 Task: Search for the email with the subject Invoice follow-up logged in from softage.1@softage.net with the filter, email from softage.2@softage.net and a new filter,  Star it
Action: Mouse moved to (850, 90)
Screenshot: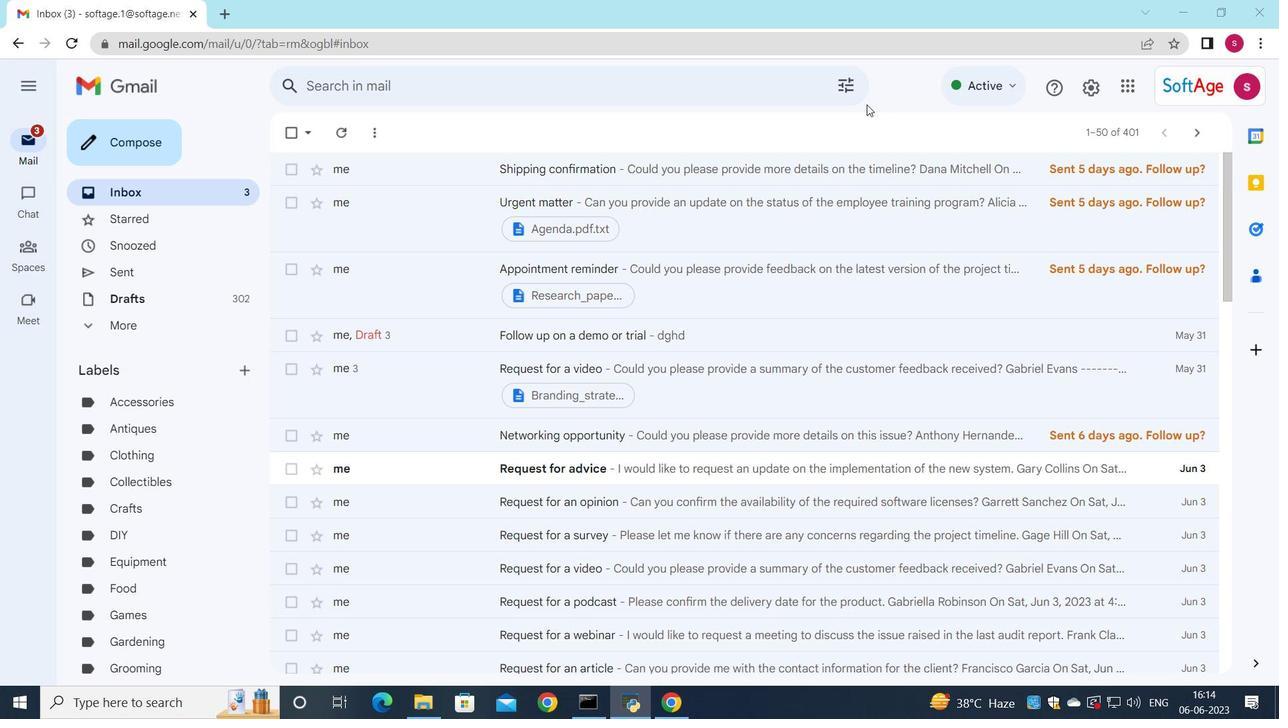 
Action: Mouse pressed left at (850, 90)
Screenshot: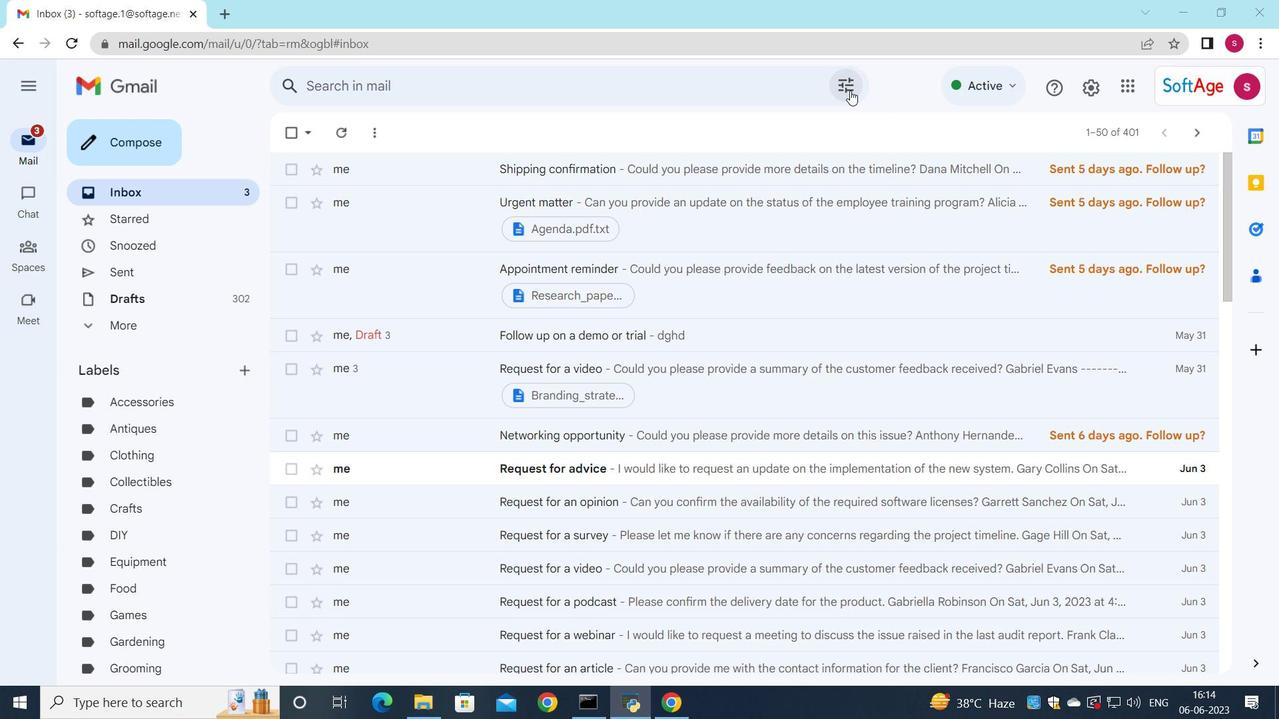 
Action: Mouse moved to (774, 173)
Screenshot: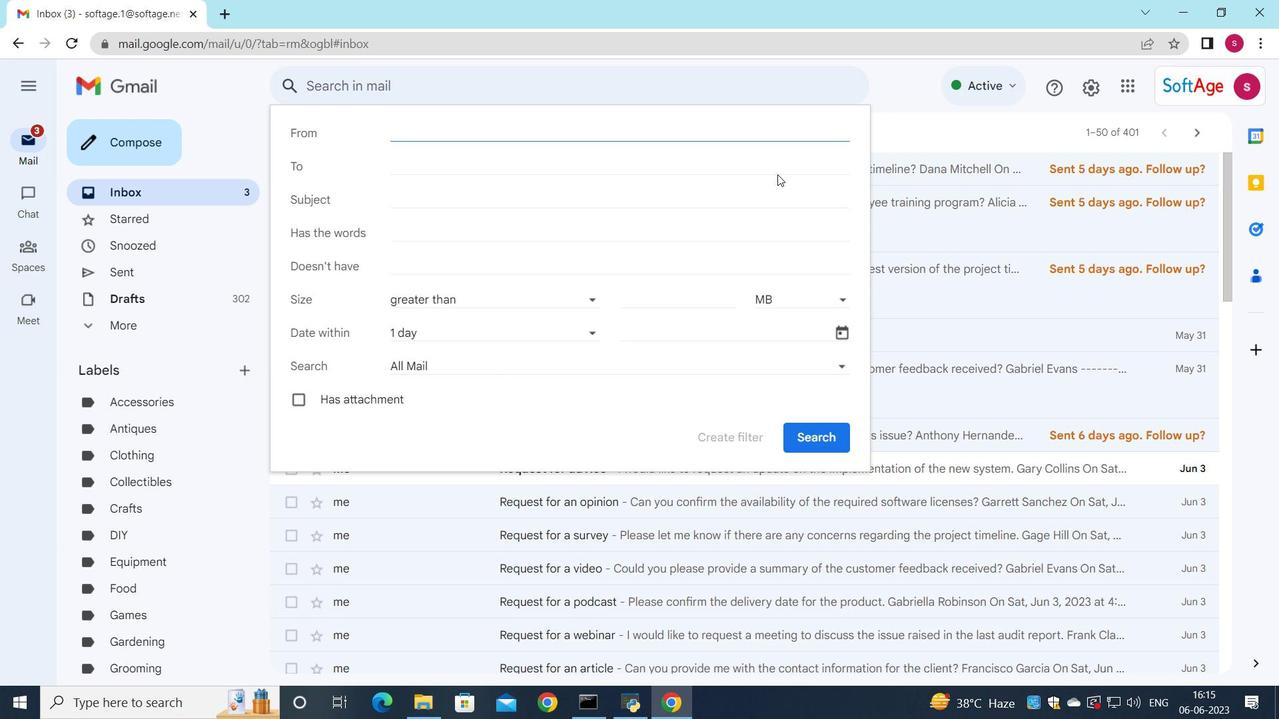 
Action: Key pressed s
Screenshot: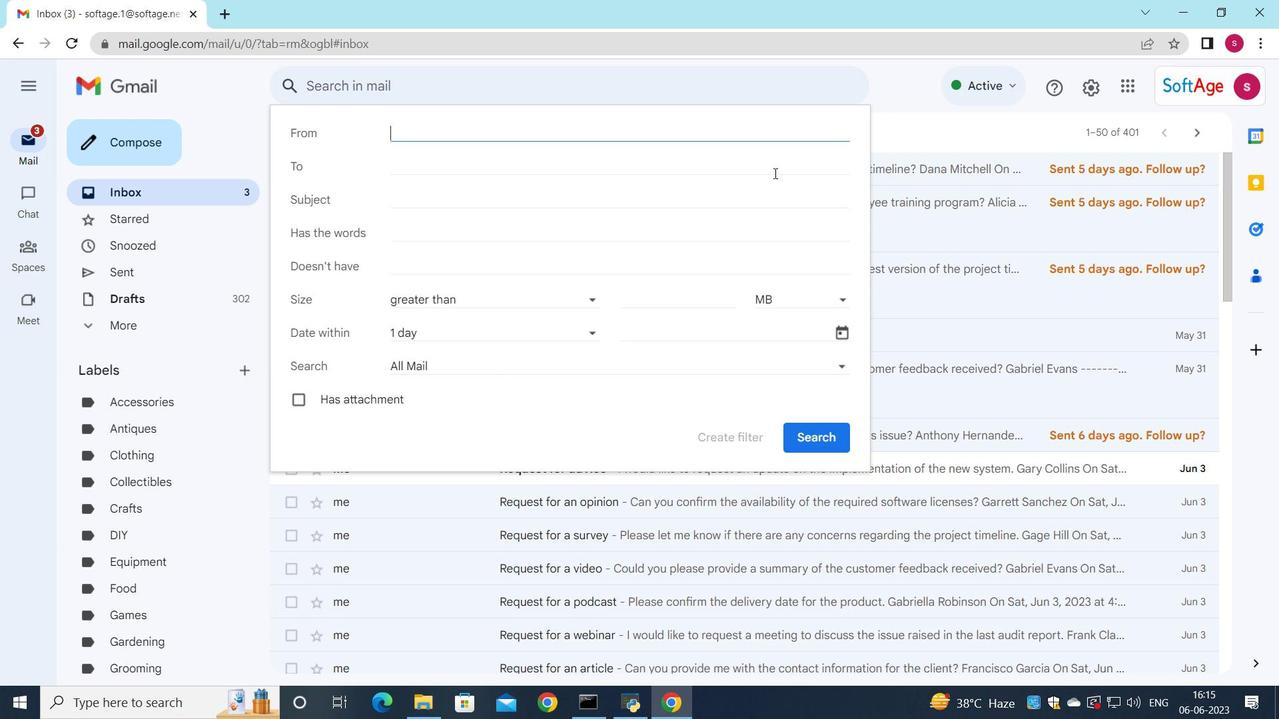 
Action: Mouse moved to (579, 169)
Screenshot: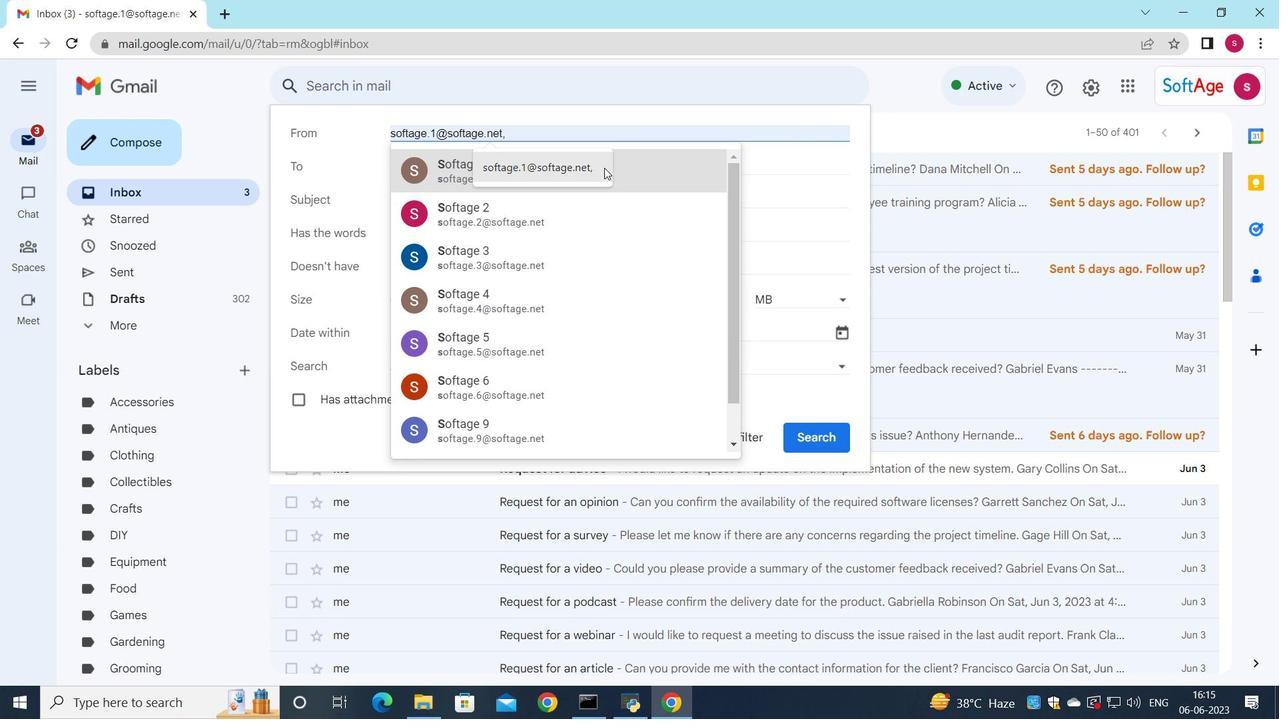 
Action: Mouse pressed left at (579, 169)
Screenshot: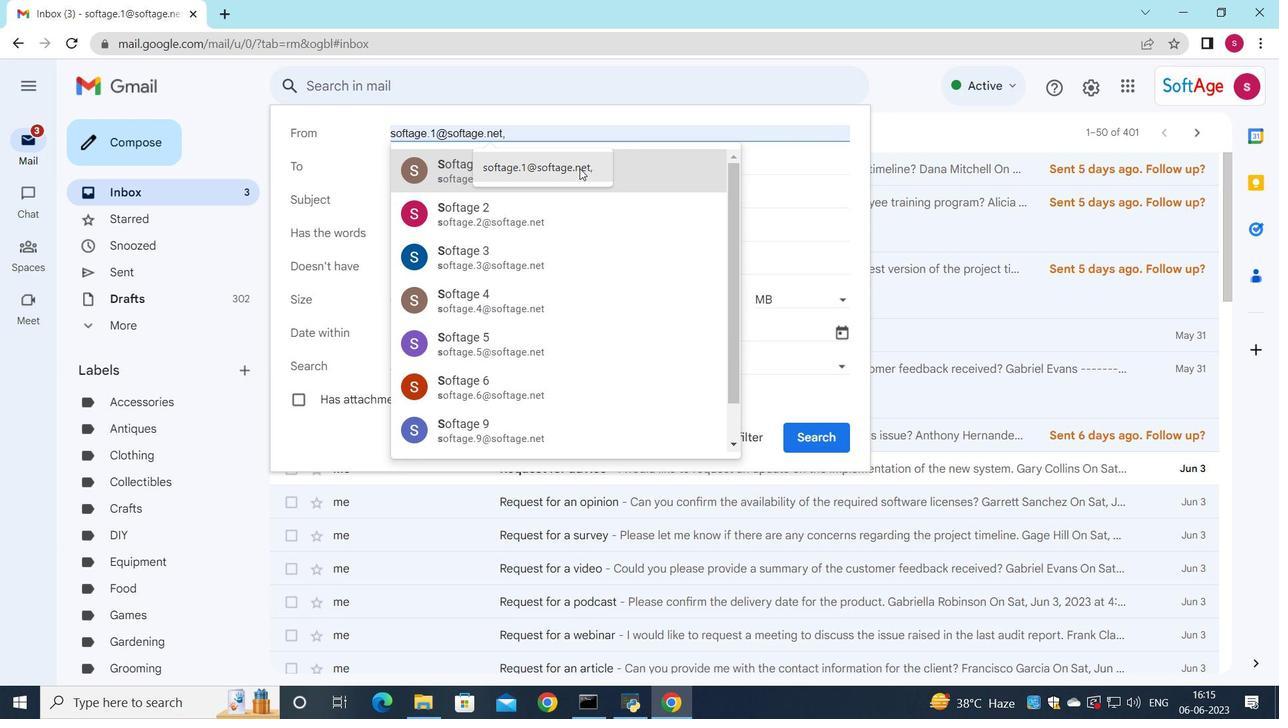 
Action: Mouse moved to (501, 158)
Screenshot: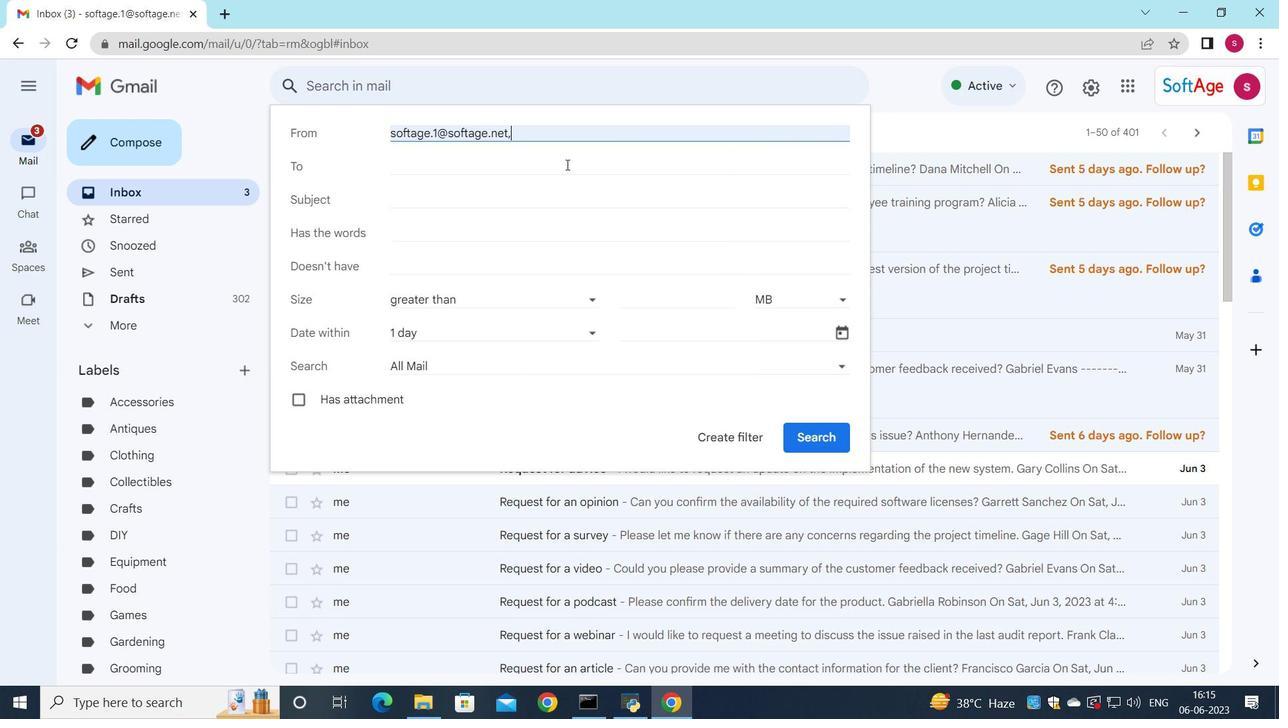 
Action: Mouse pressed left at (501, 158)
Screenshot: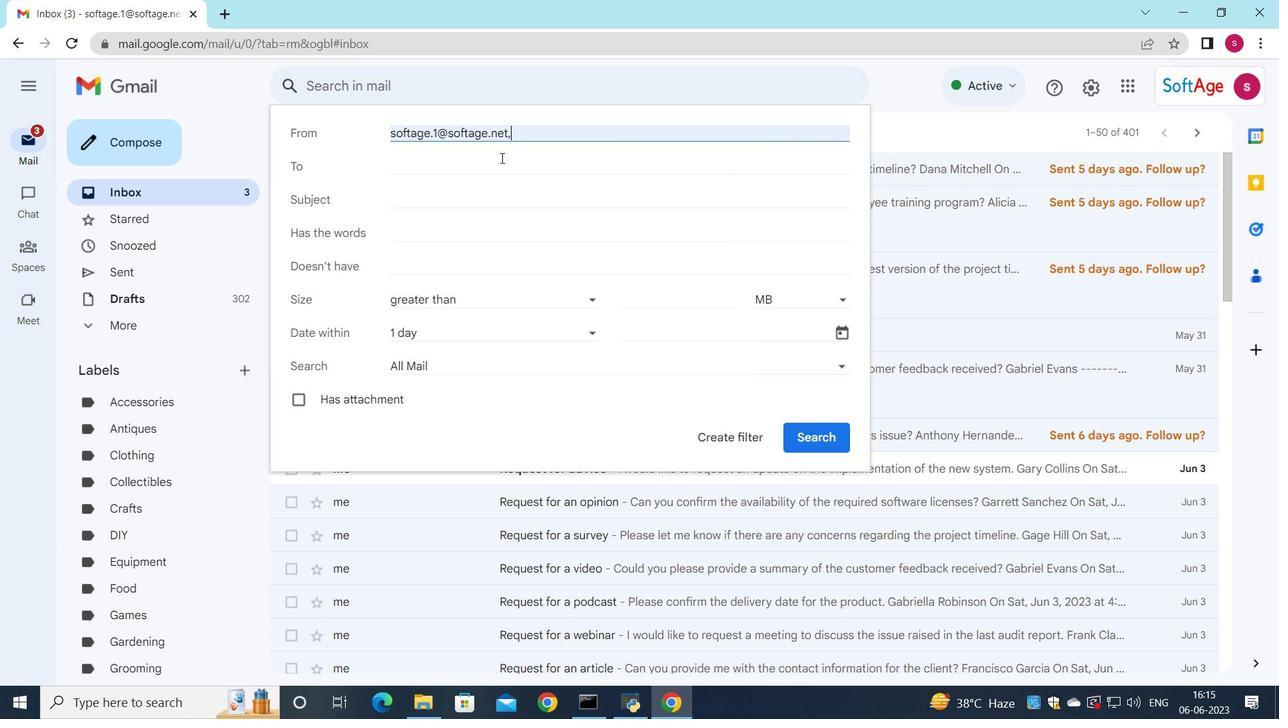 
Action: Key pressed s
Screenshot: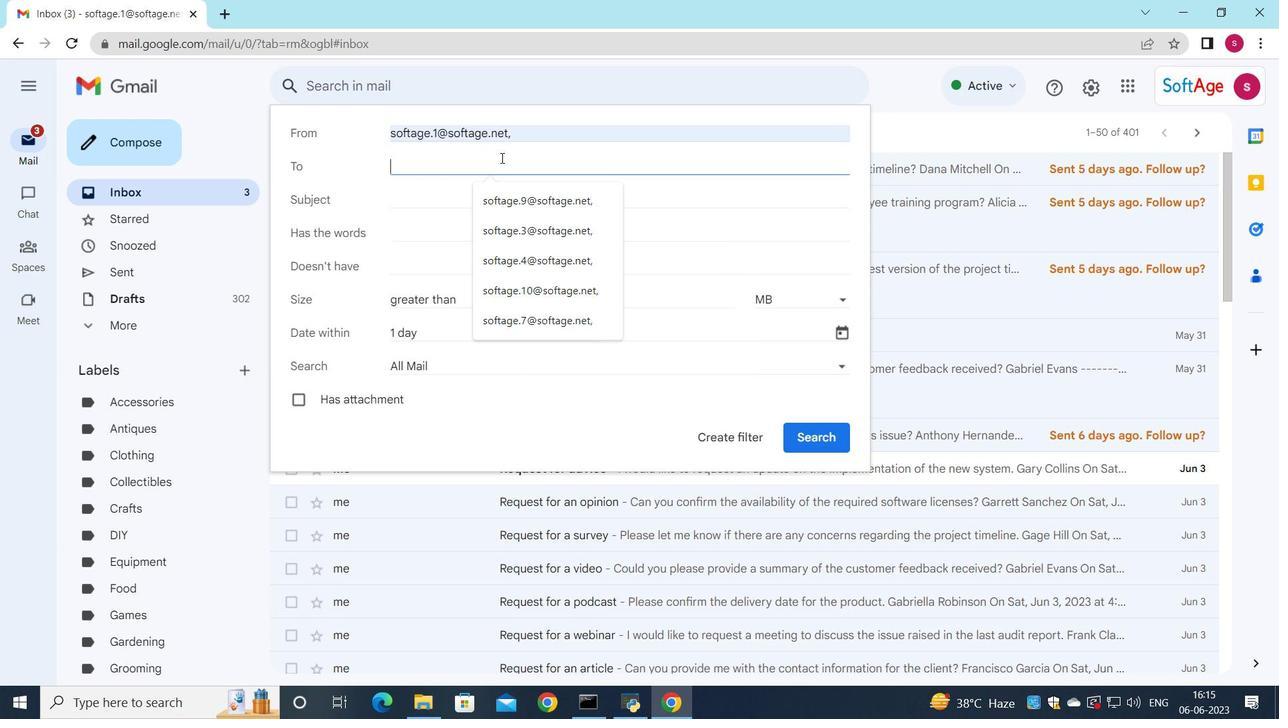
Action: Mouse moved to (464, 255)
Screenshot: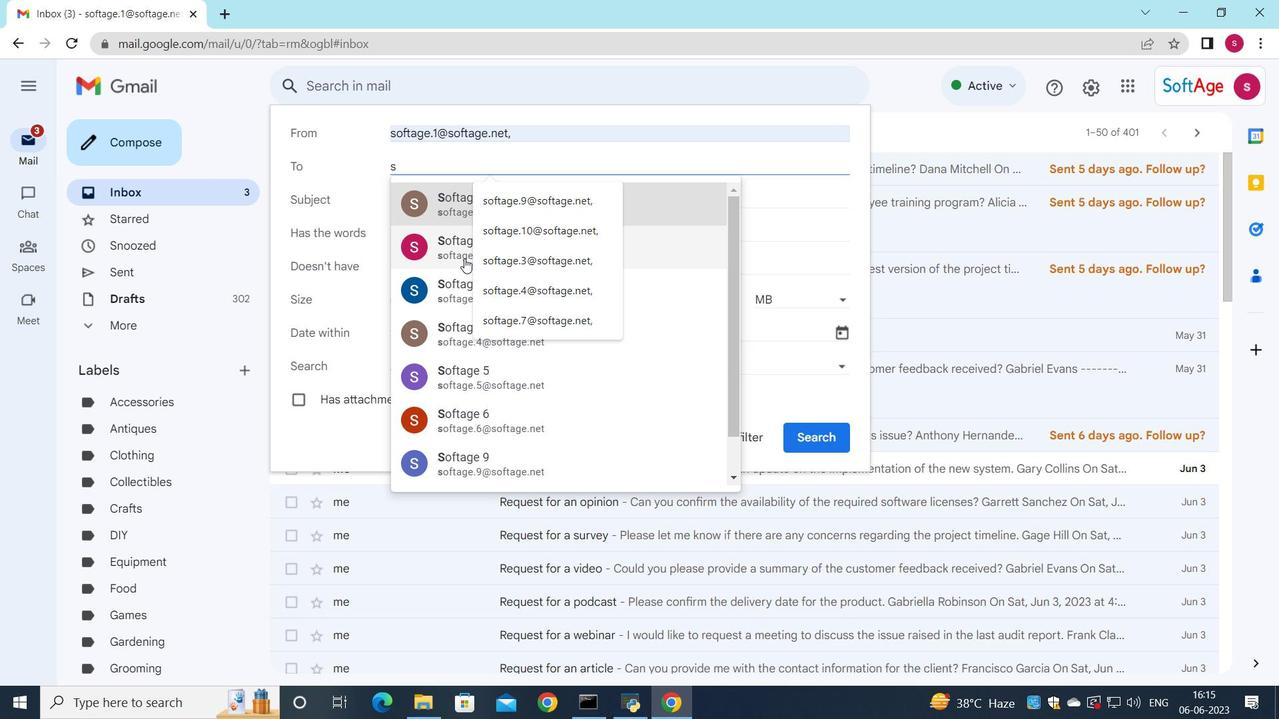 
Action: Mouse pressed left at (464, 255)
Screenshot: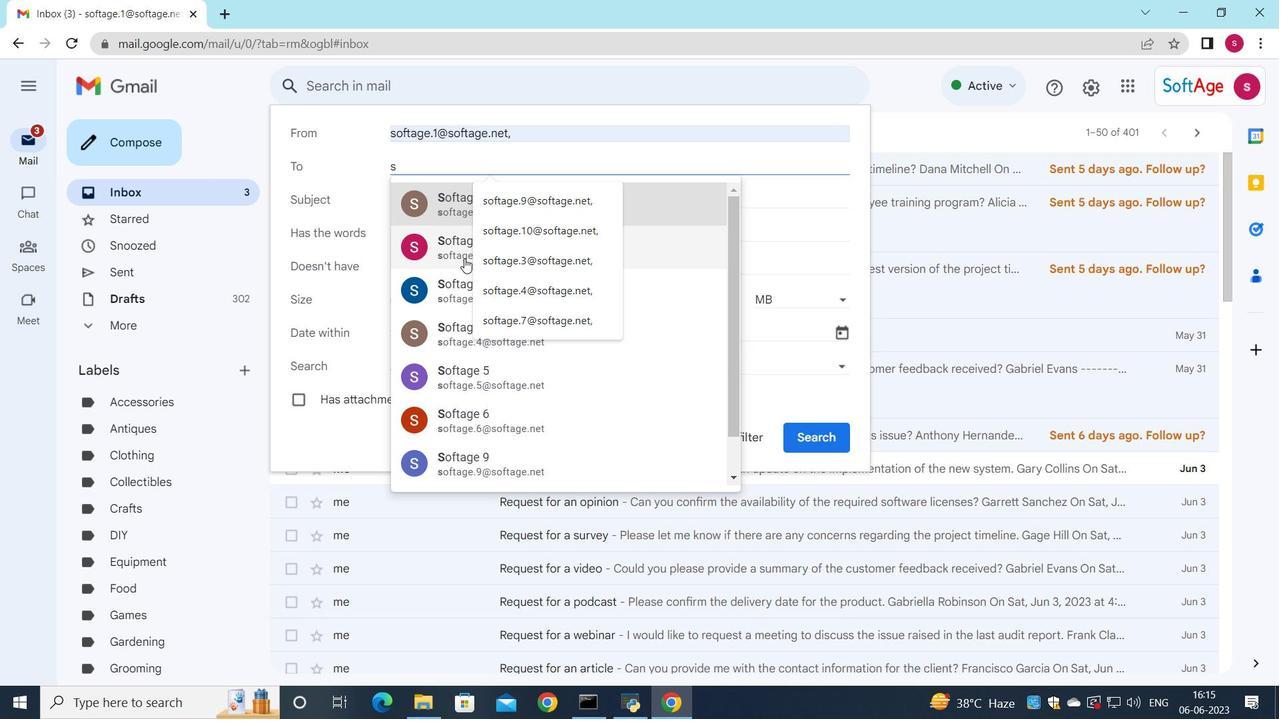 
Action: Mouse moved to (440, 203)
Screenshot: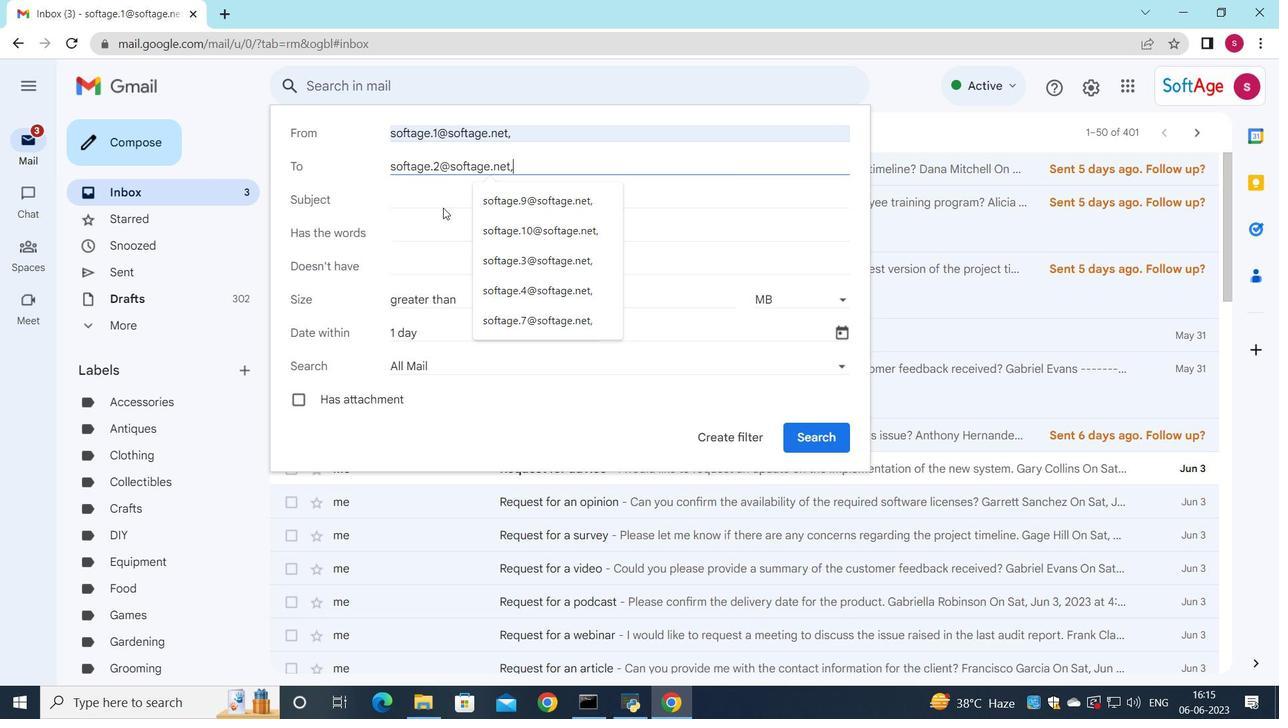 
Action: Mouse pressed left at (440, 203)
Screenshot: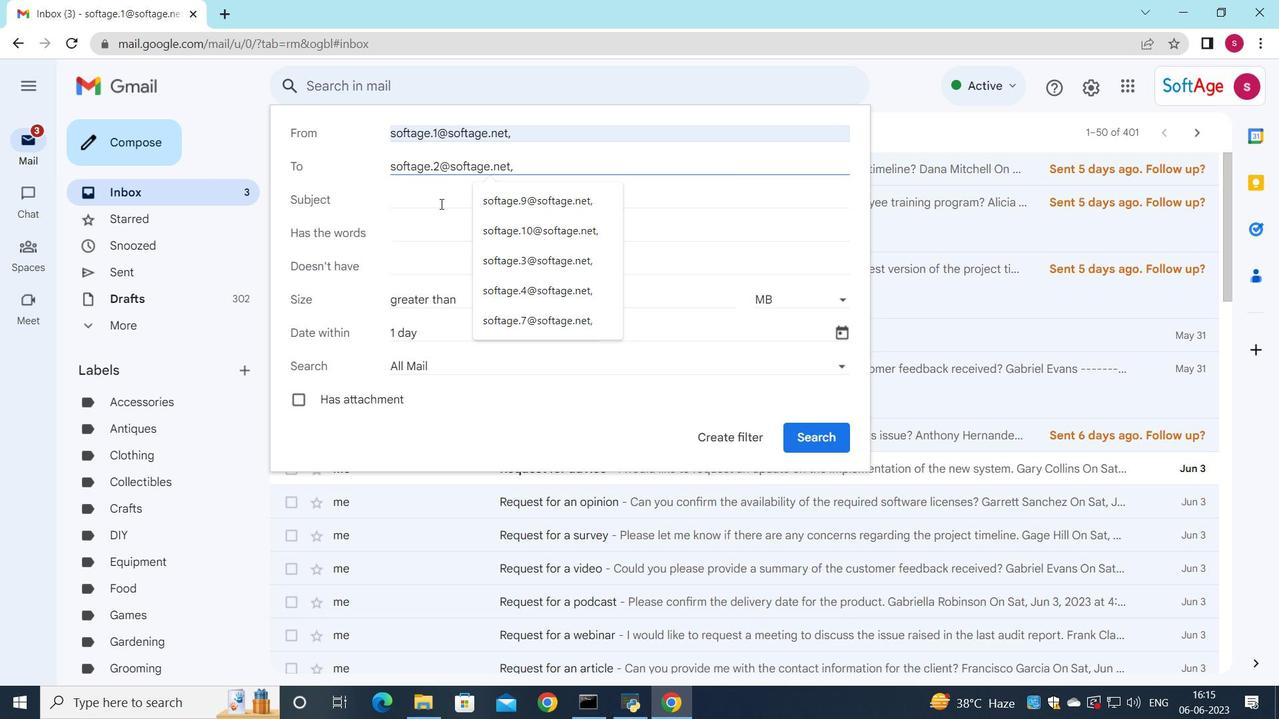 
Action: Key pressed <Key.shift><Key.shift><Key.shift><Key.shift><Key.shift><Key.shift><Key.shift><Key.shift><Key.shift><Key.shift><Key.shift><Key.shift><Key.shift><Key.shift><Key.shift><Key.shift>Inc<Key.backspace>voice<Key.space>follow<Key.shift><Key.shift><Key.shift><Key.shift><Key.shift><Key.shift_r><Key.shift_r><Key.shift_r><Key.shift_r><Key.shift_r><Key.shift_r><Key.shift_r><Key.shift_r><Key.shift_r><Key.shift_r>_<Key.backspace>-up
Screenshot: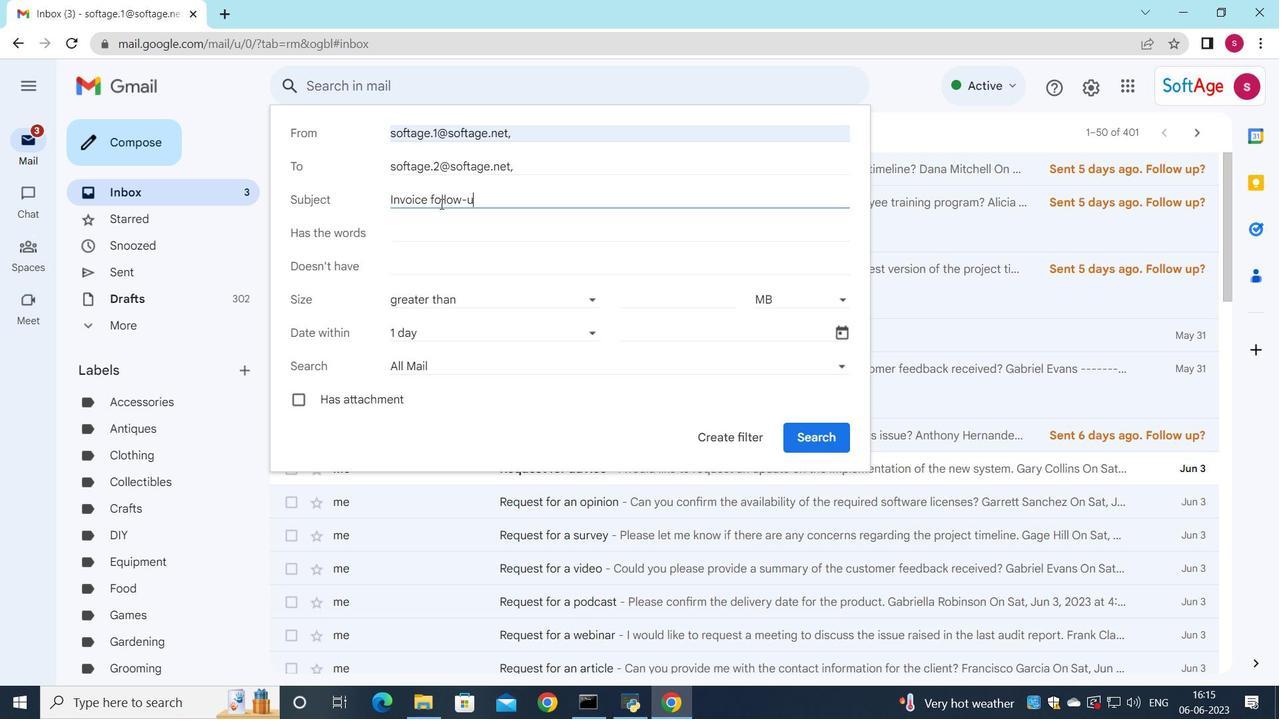 
Action: Mouse moved to (469, 327)
Screenshot: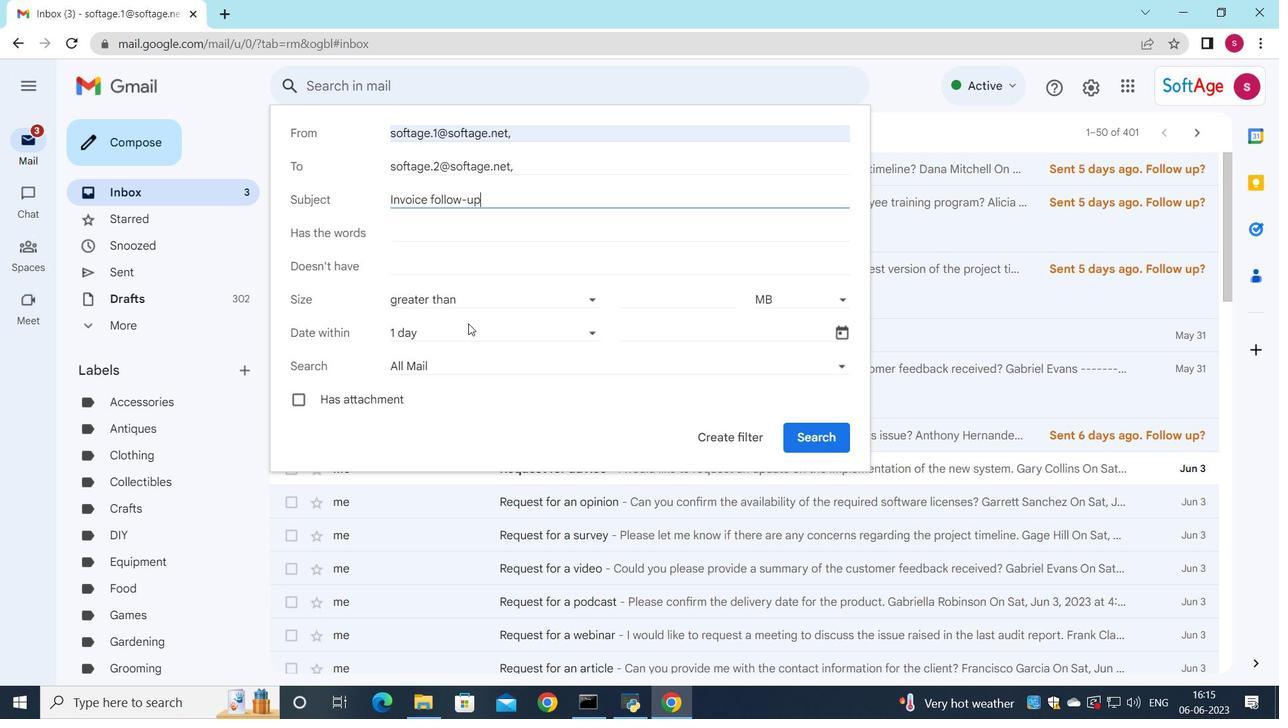 
Action: Mouse pressed left at (469, 327)
Screenshot: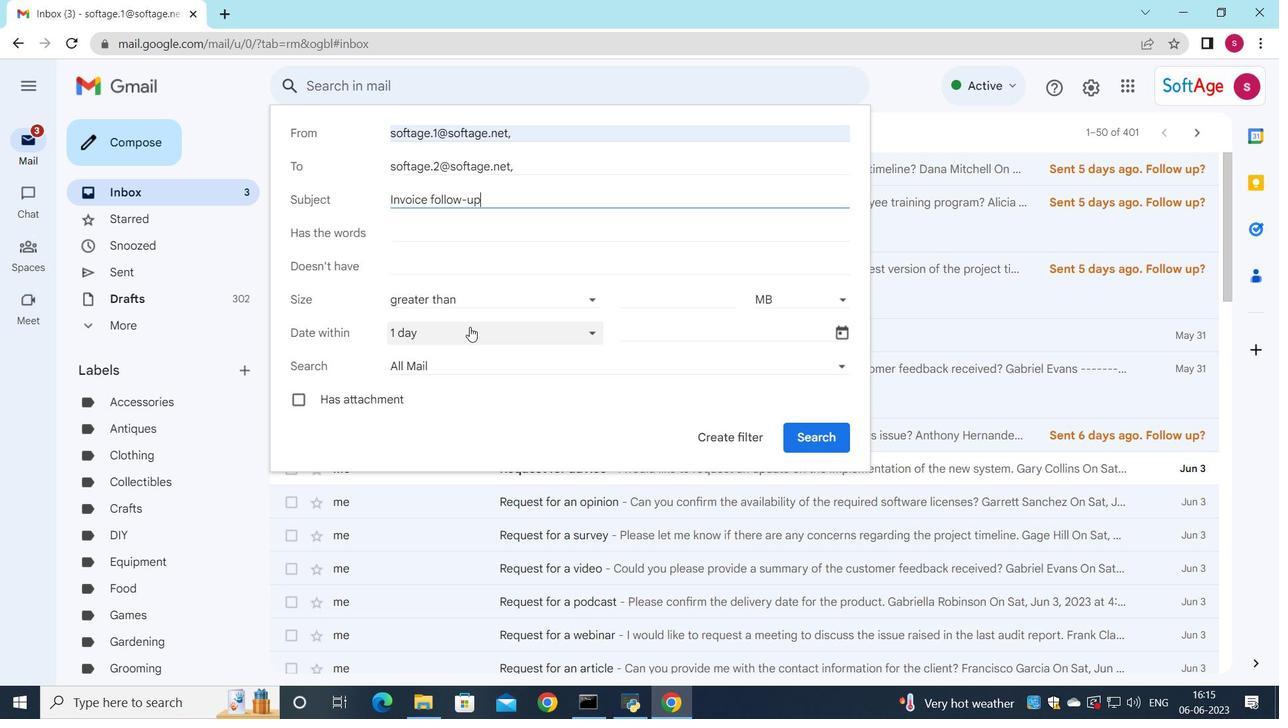 
Action: Mouse moved to (465, 519)
Screenshot: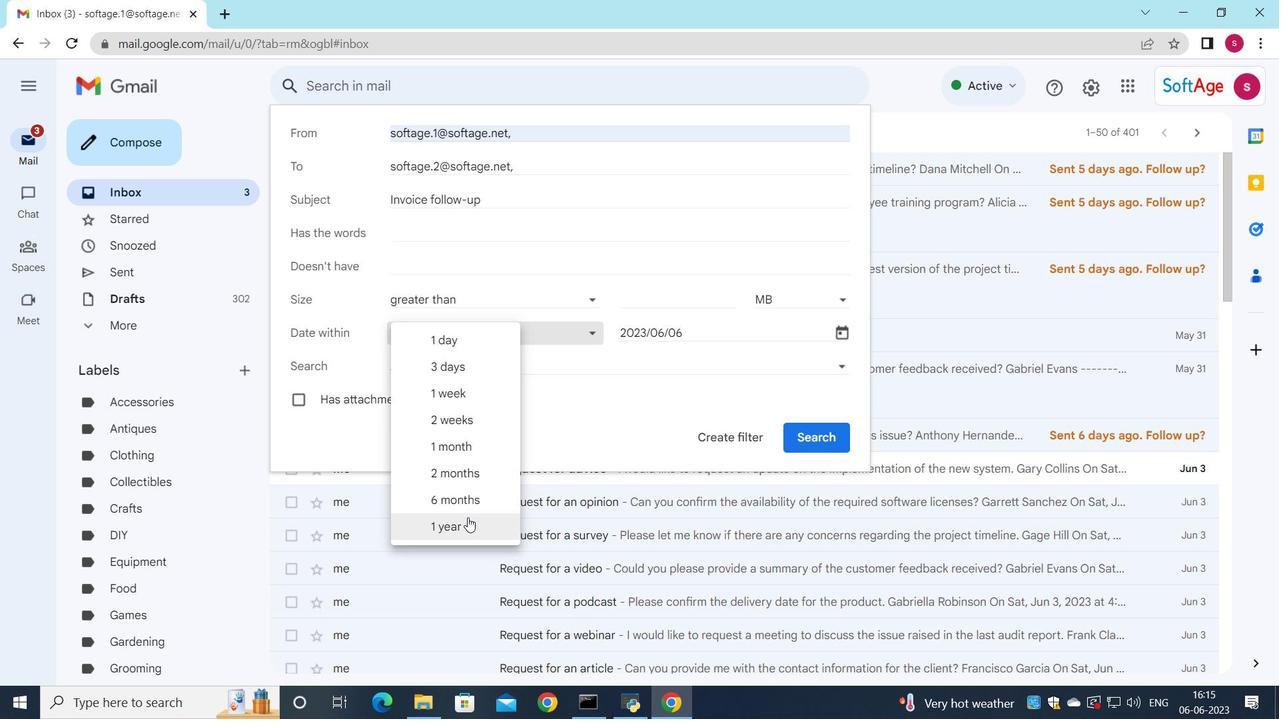 
Action: Mouse pressed left at (465, 519)
Screenshot: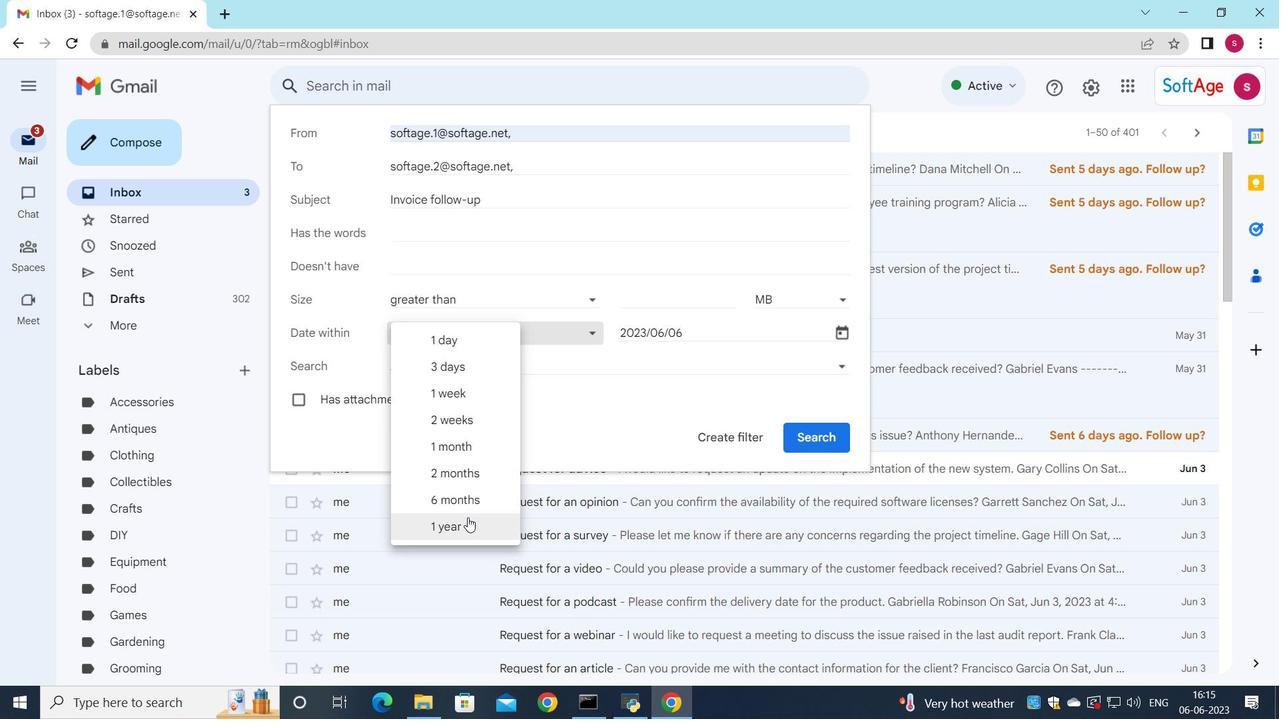 
Action: Mouse moved to (743, 437)
Screenshot: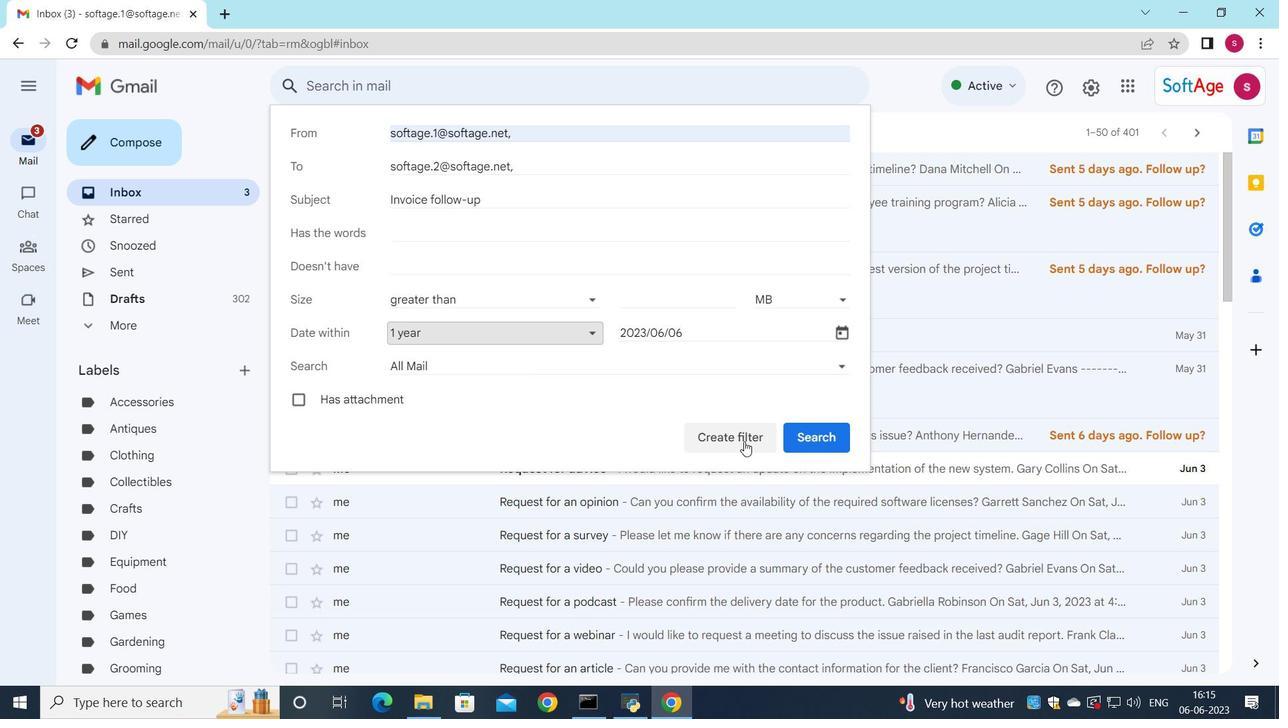
Action: Mouse pressed left at (743, 437)
Screenshot: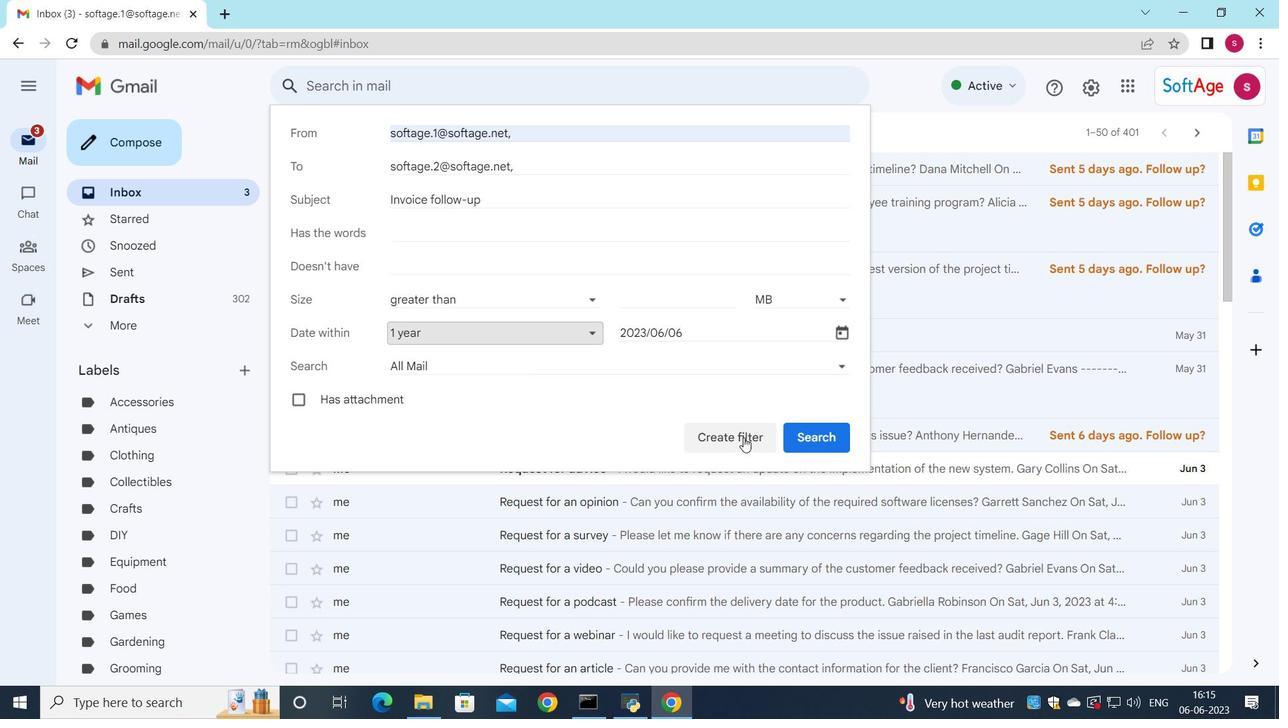 
Action: Mouse moved to (313, 223)
Screenshot: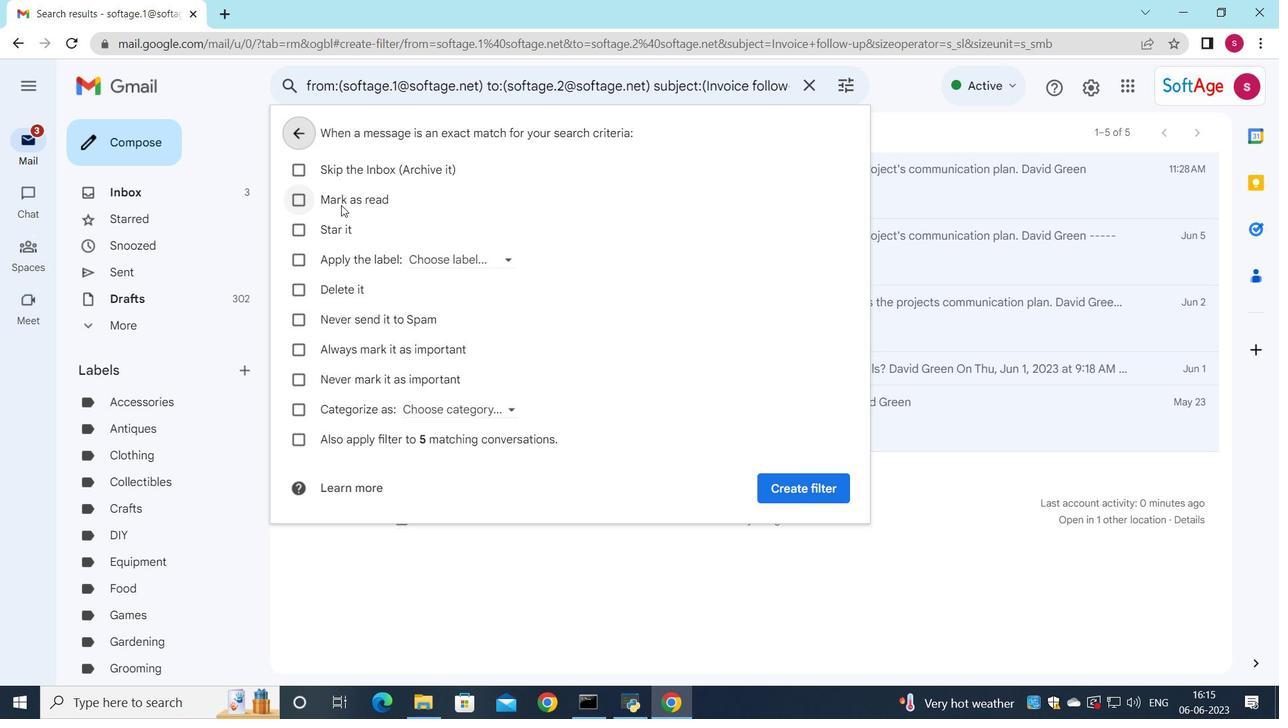 
Action: Mouse pressed left at (313, 223)
Screenshot: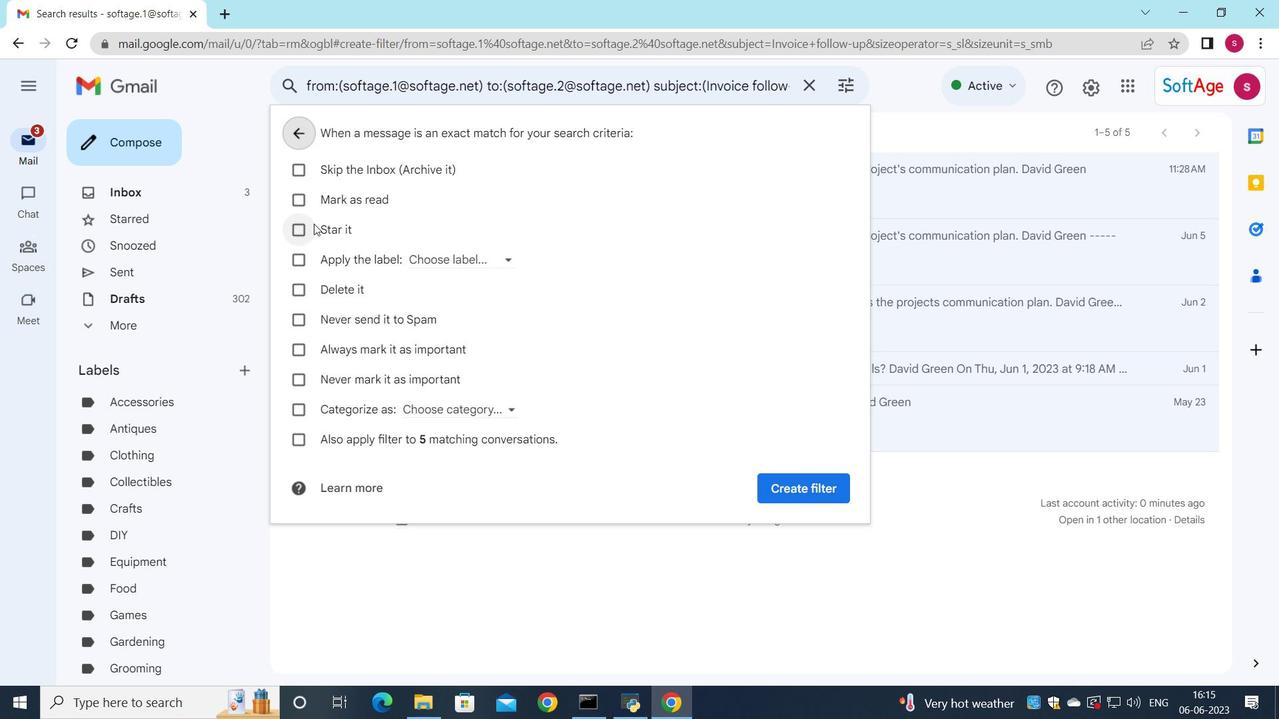
Action: Mouse moved to (780, 497)
Screenshot: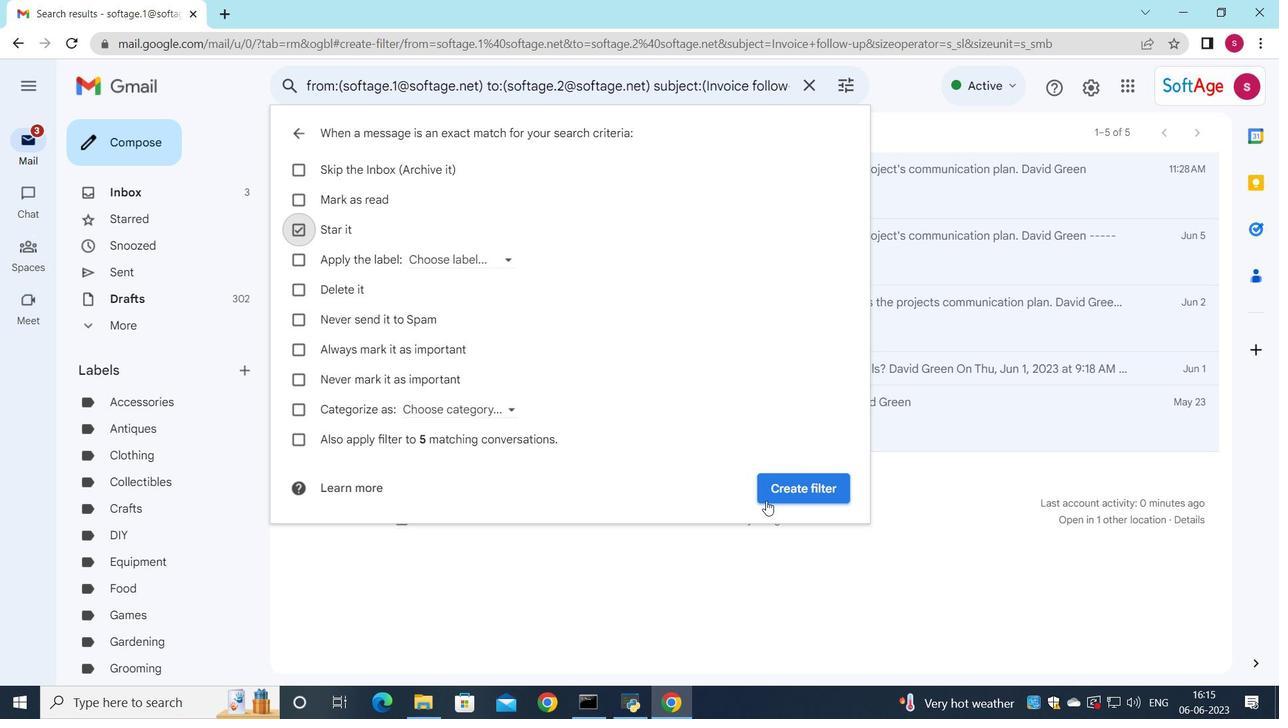 
Action: Mouse pressed left at (780, 497)
Screenshot: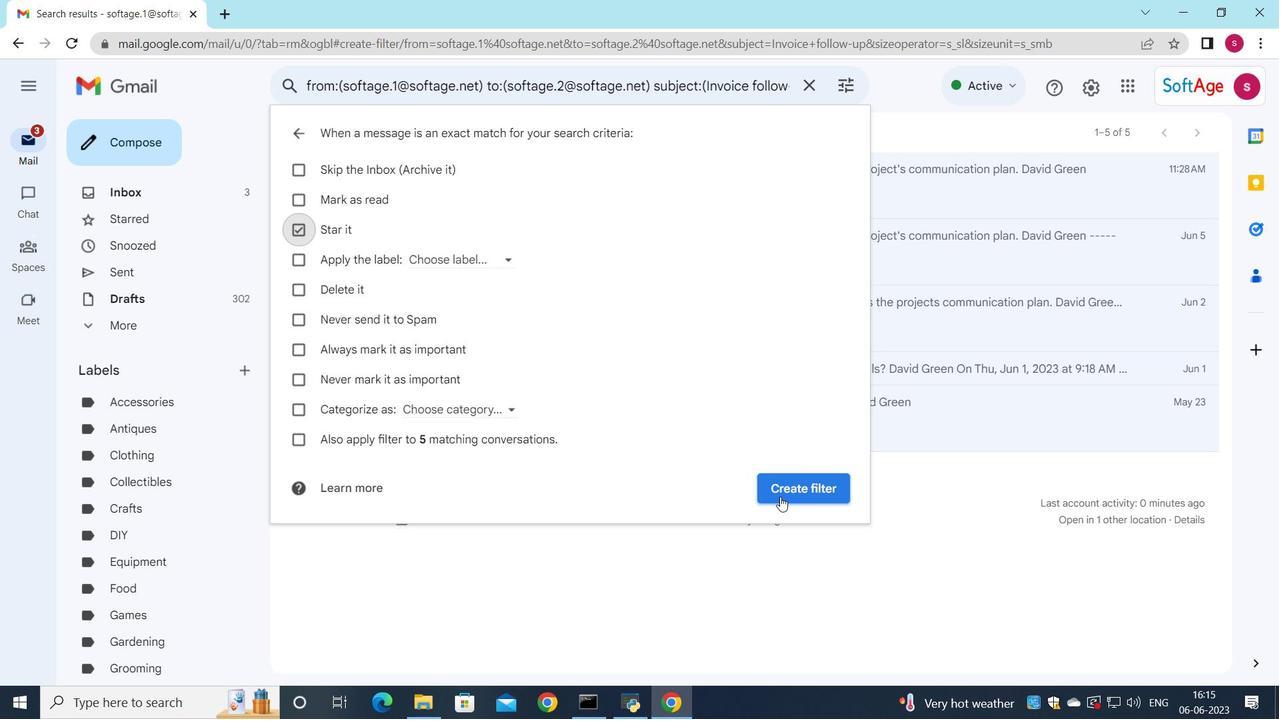 
